 Task: Sort the products in the category "Pest Control" by price (highest first).
Action: Mouse moved to (929, 316)
Screenshot: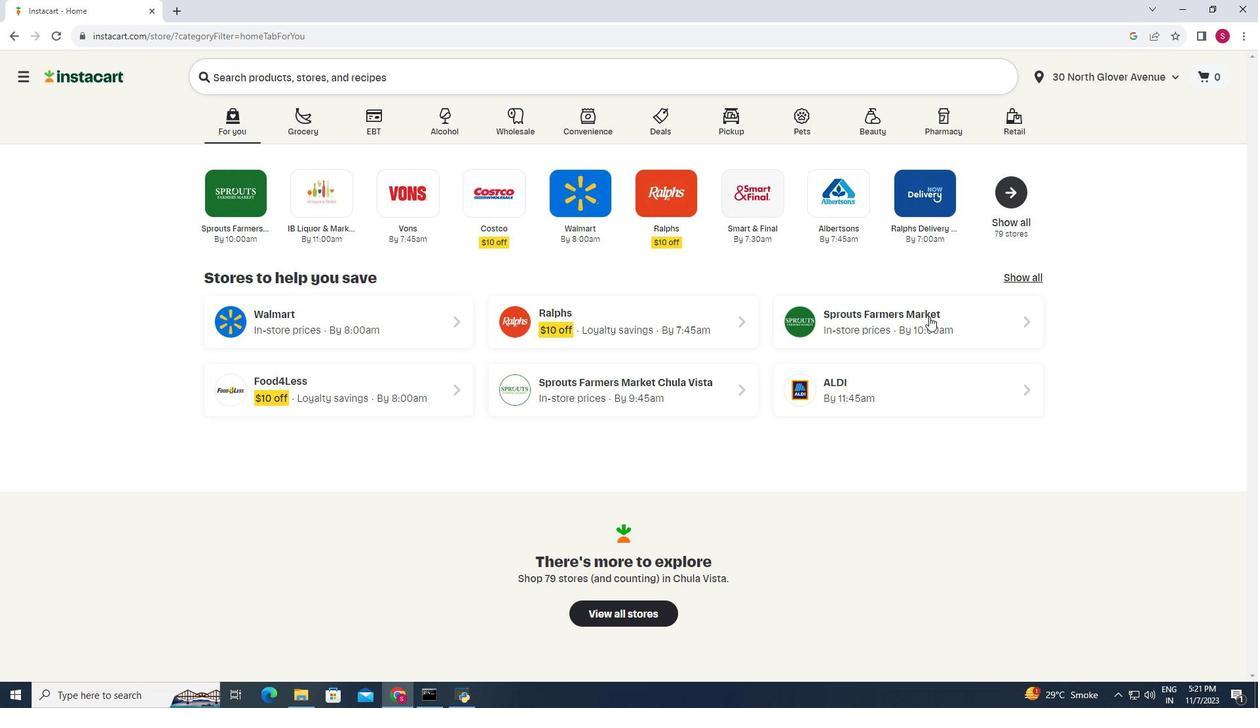 
Action: Mouse pressed left at (929, 316)
Screenshot: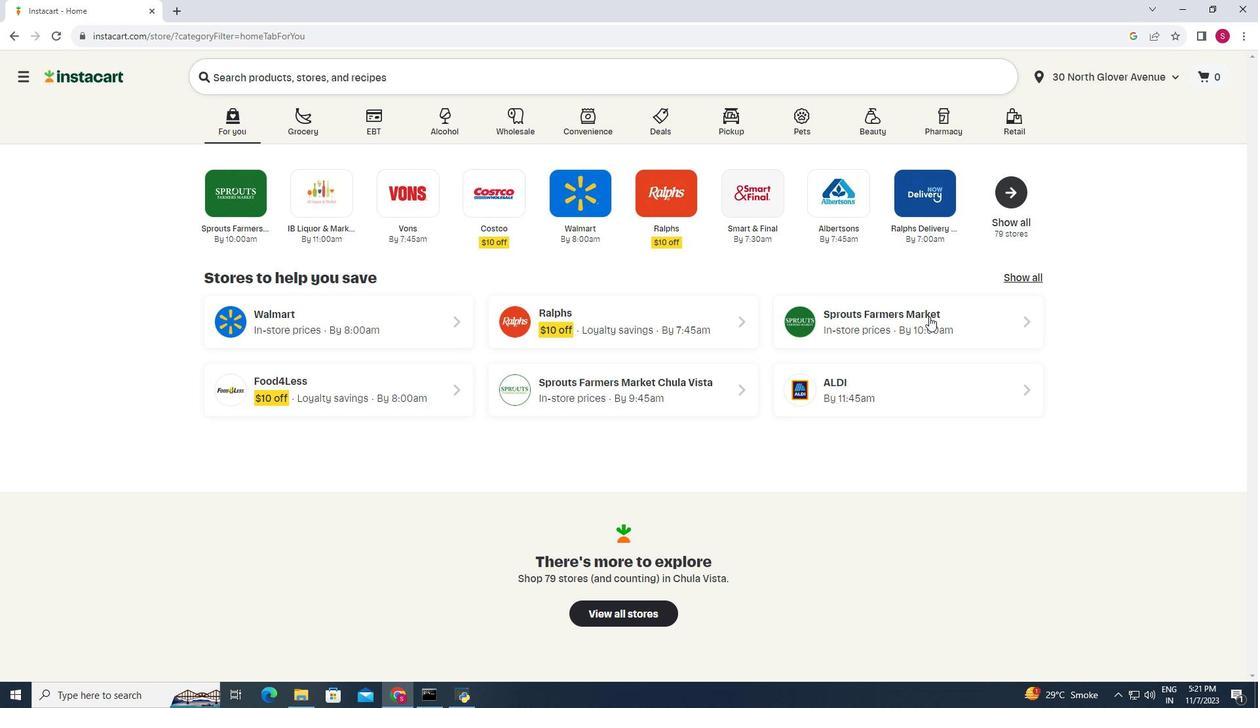 
Action: Mouse moved to (119, 463)
Screenshot: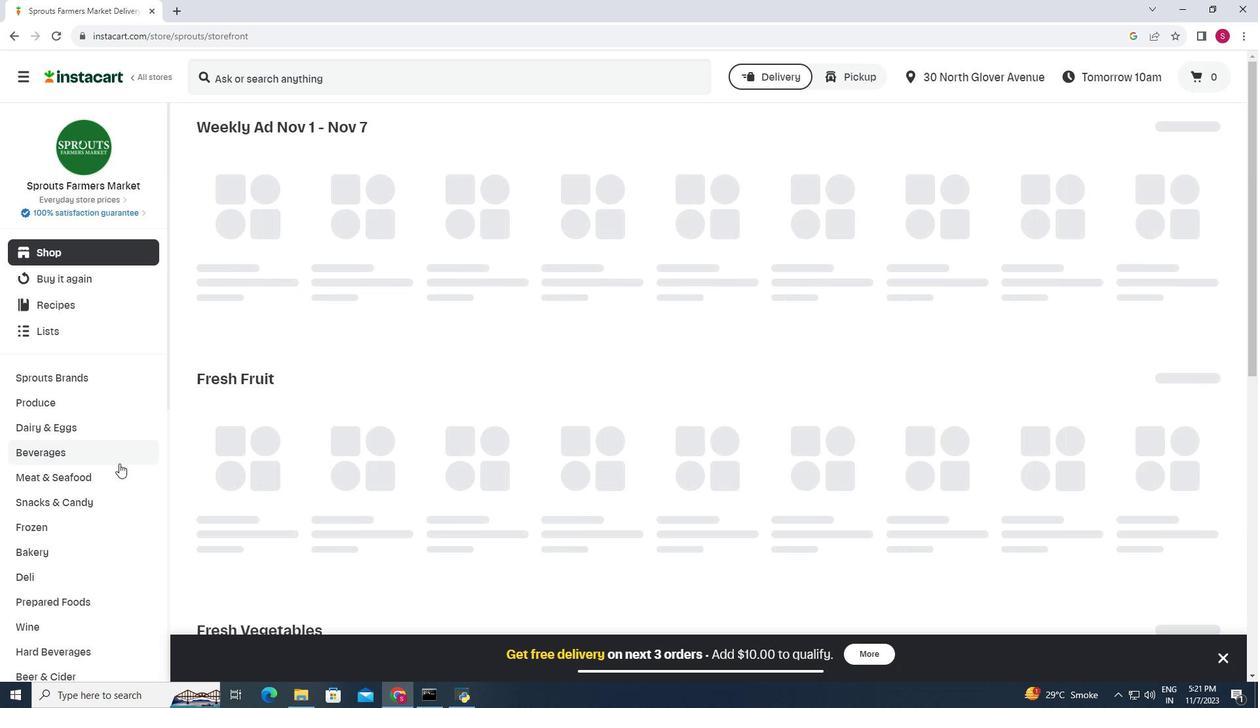 
Action: Mouse scrolled (119, 462) with delta (0, 0)
Screenshot: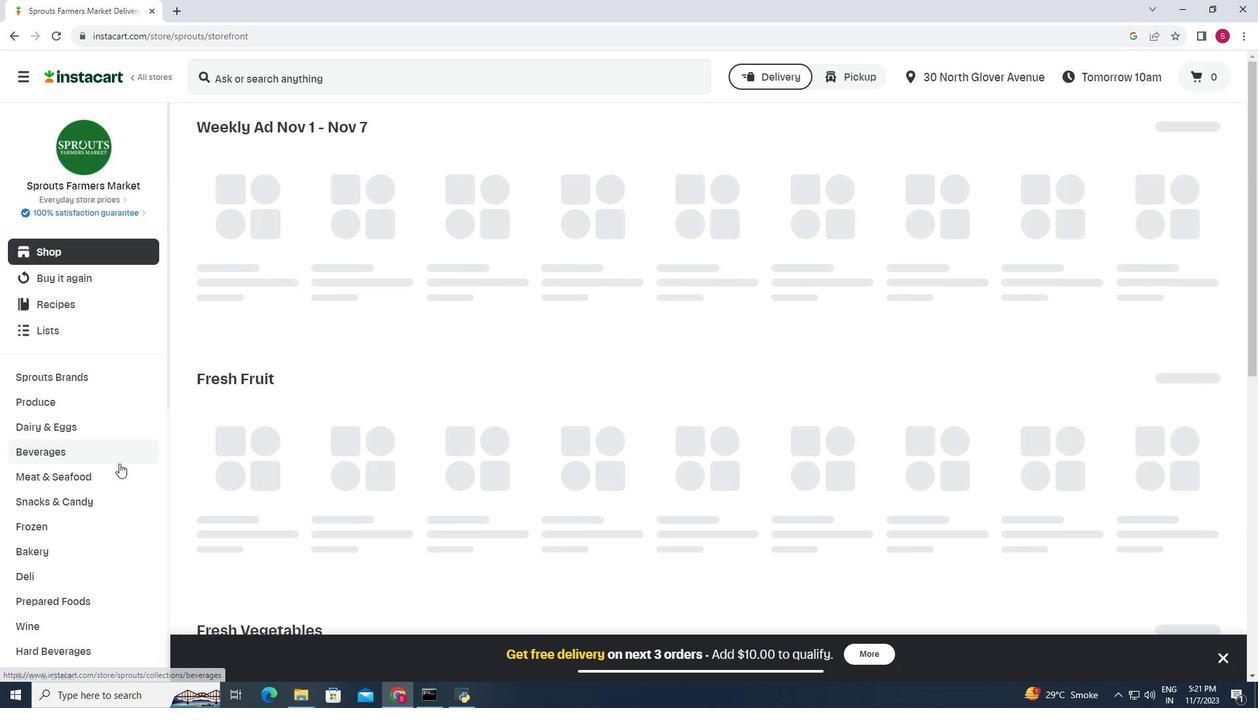 
Action: Mouse scrolled (119, 462) with delta (0, 0)
Screenshot: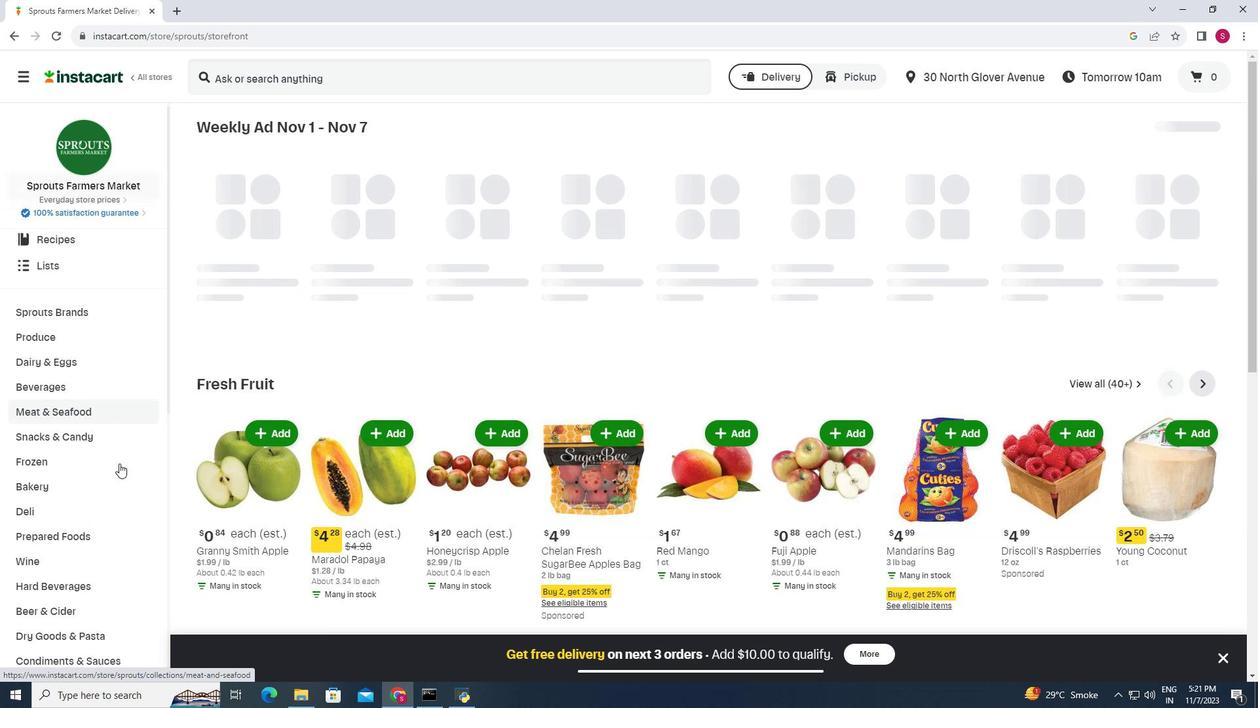 
Action: Mouse scrolled (119, 462) with delta (0, 0)
Screenshot: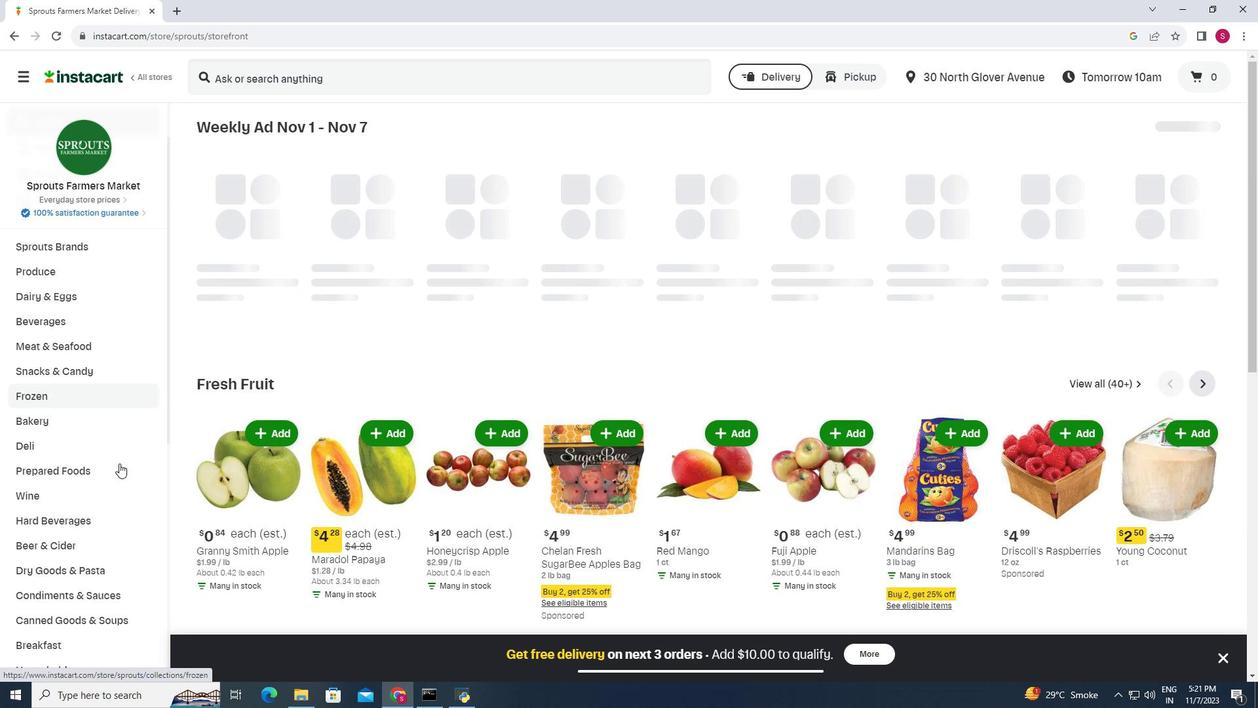 
Action: Mouse scrolled (119, 462) with delta (0, 0)
Screenshot: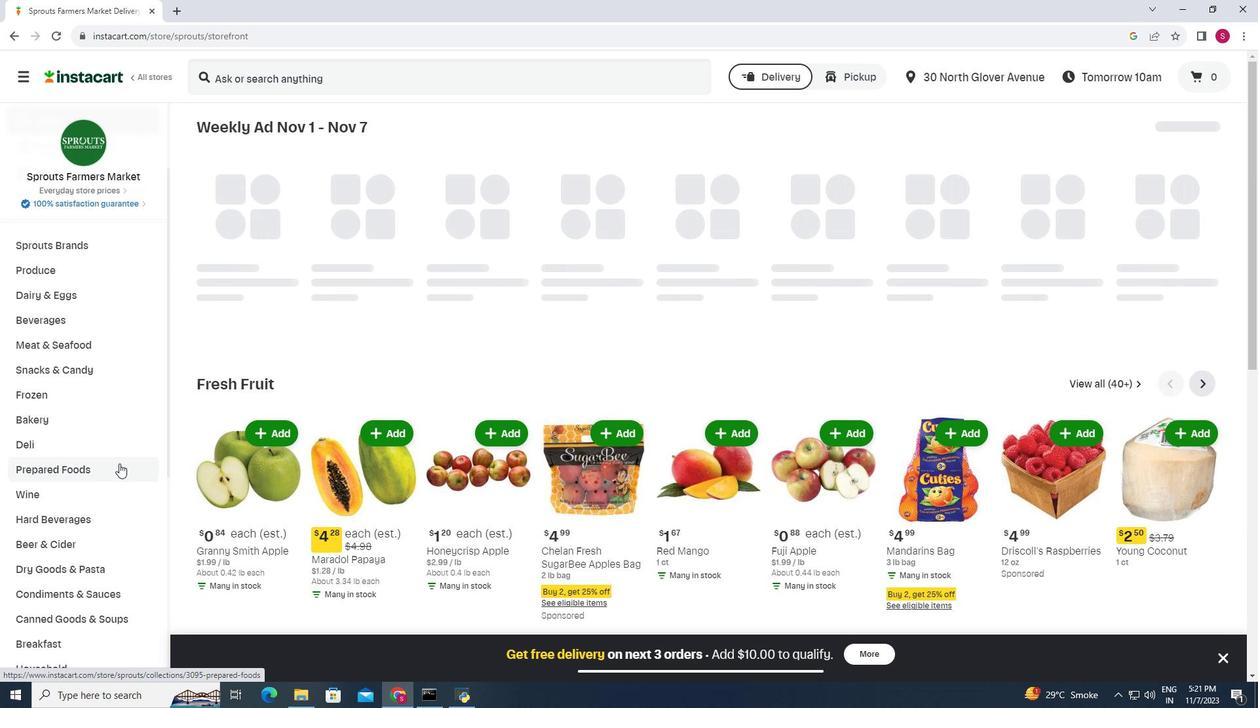 
Action: Mouse scrolled (119, 462) with delta (0, 0)
Screenshot: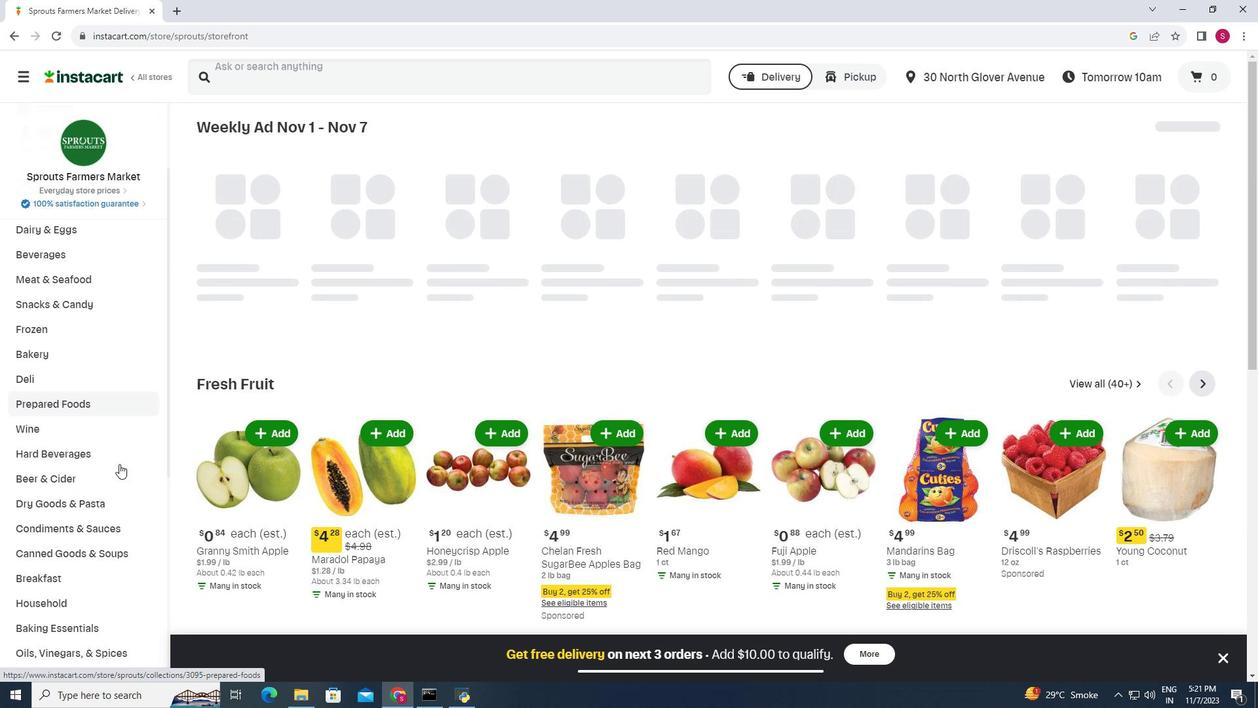 
Action: Mouse moved to (119, 464)
Screenshot: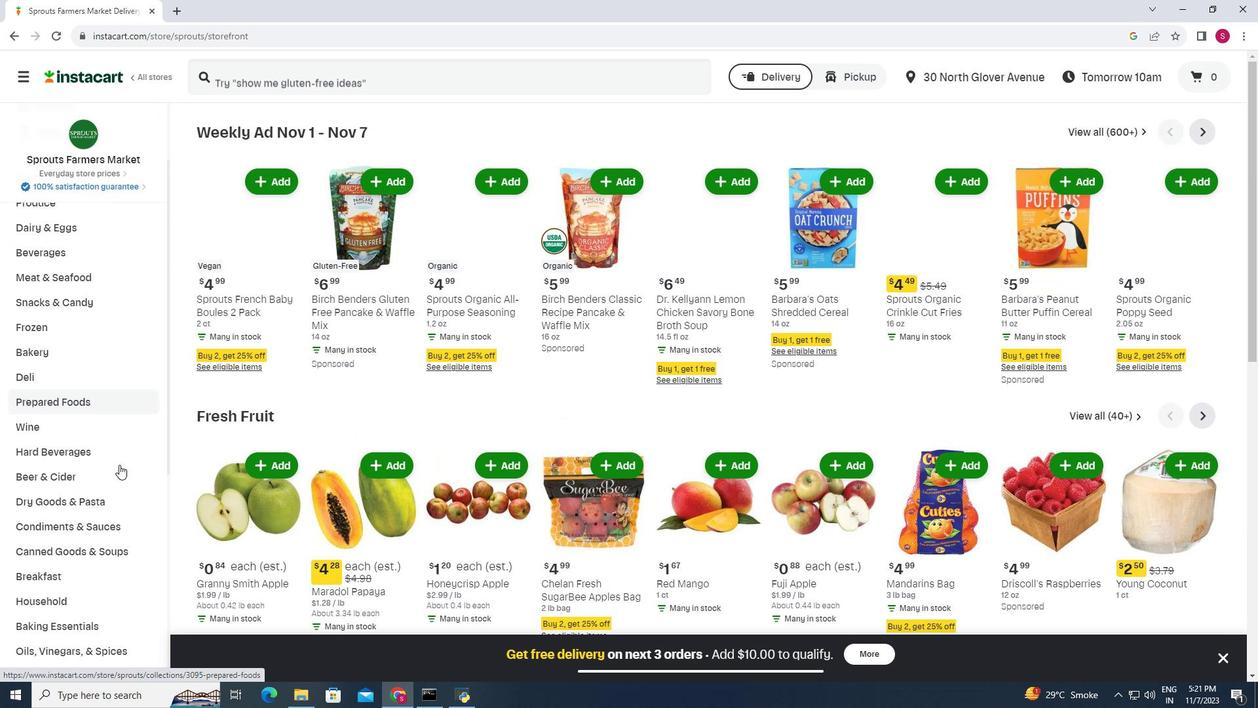 
Action: Mouse scrolled (119, 464) with delta (0, 0)
Screenshot: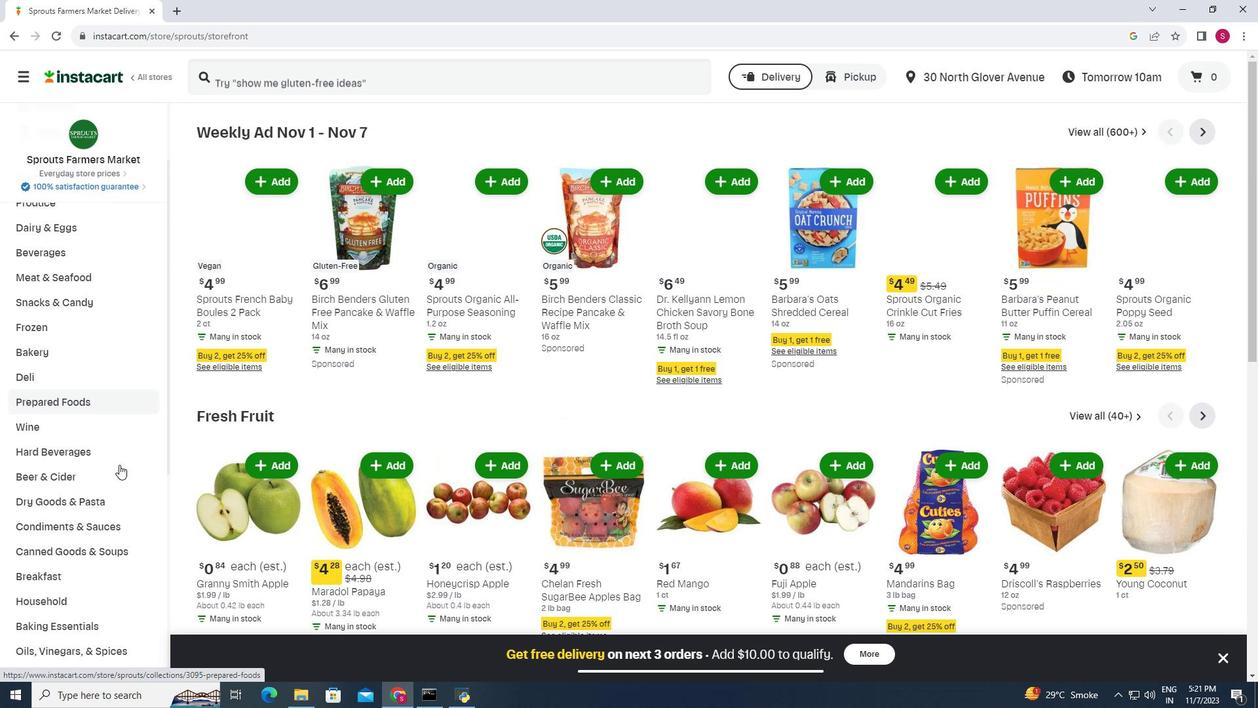 
Action: Mouse moved to (82, 534)
Screenshot: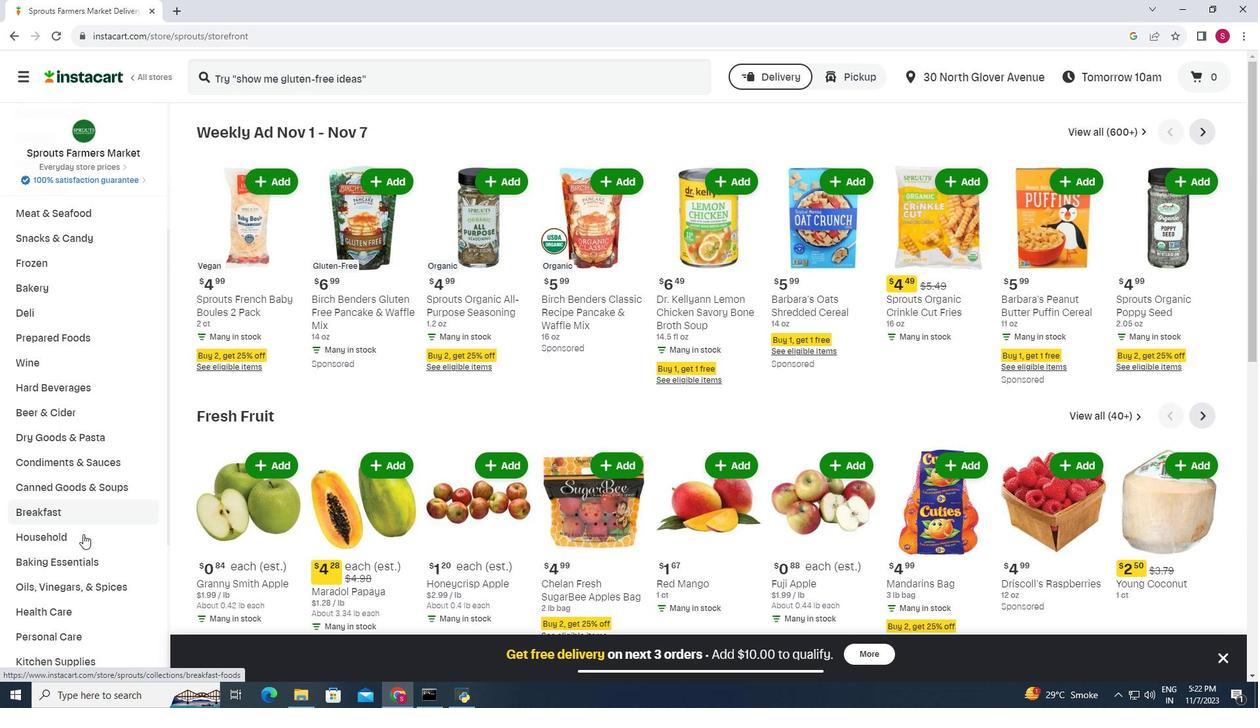 
Action: Mouse pressed left at (82, 534)
Screenshot: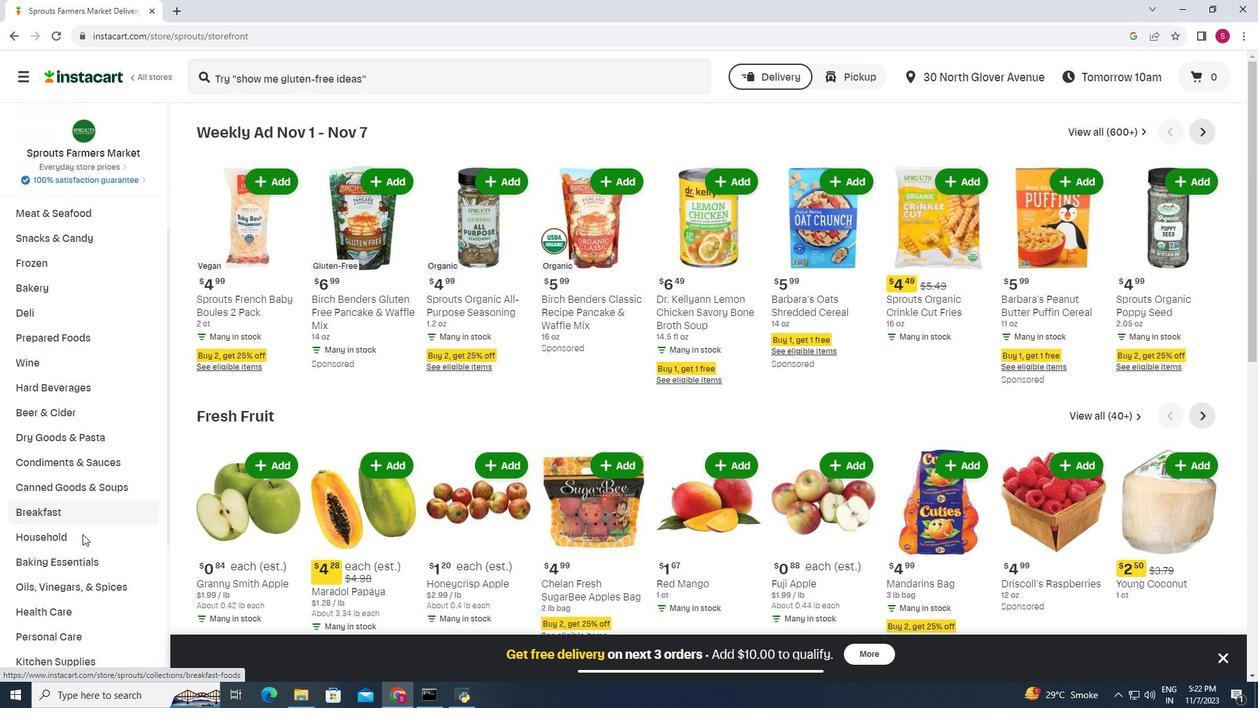 
Action: Mouse moved to (798, 162)
Screenshot: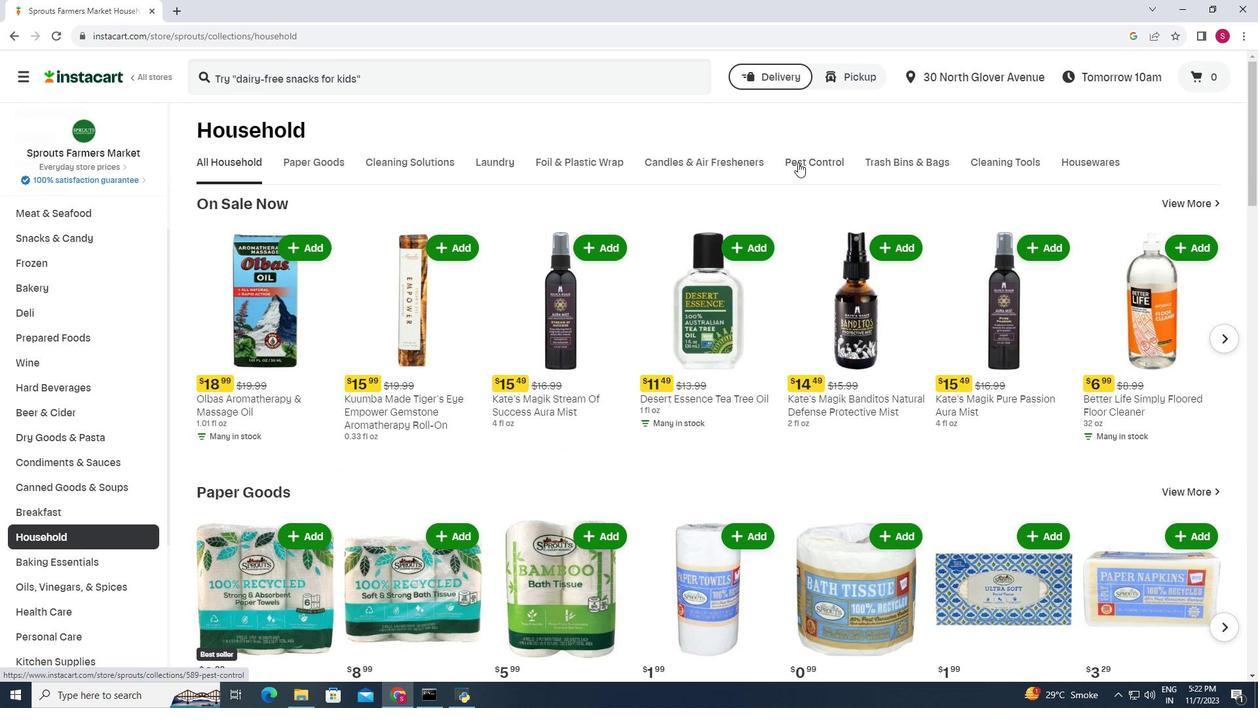 
Action: Mouse pressed left at (798, 162)
Screenshot: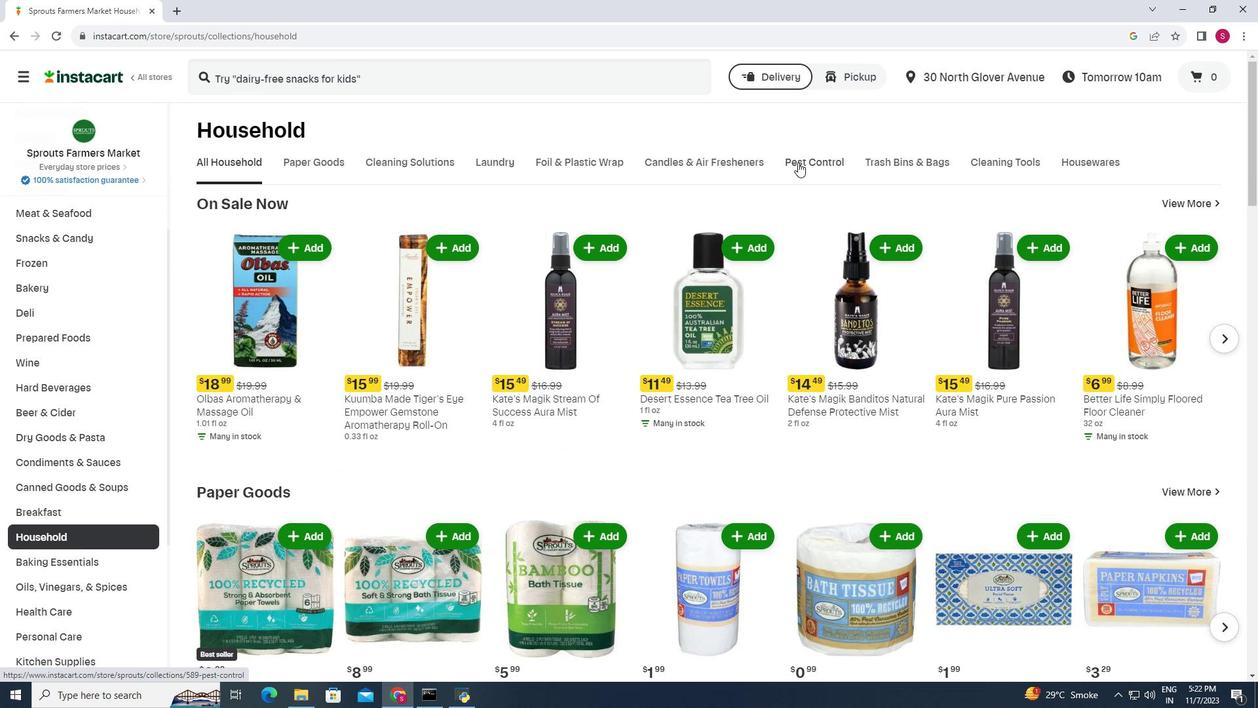
Action: Mouse moved to (1214, 200)
Screenshot: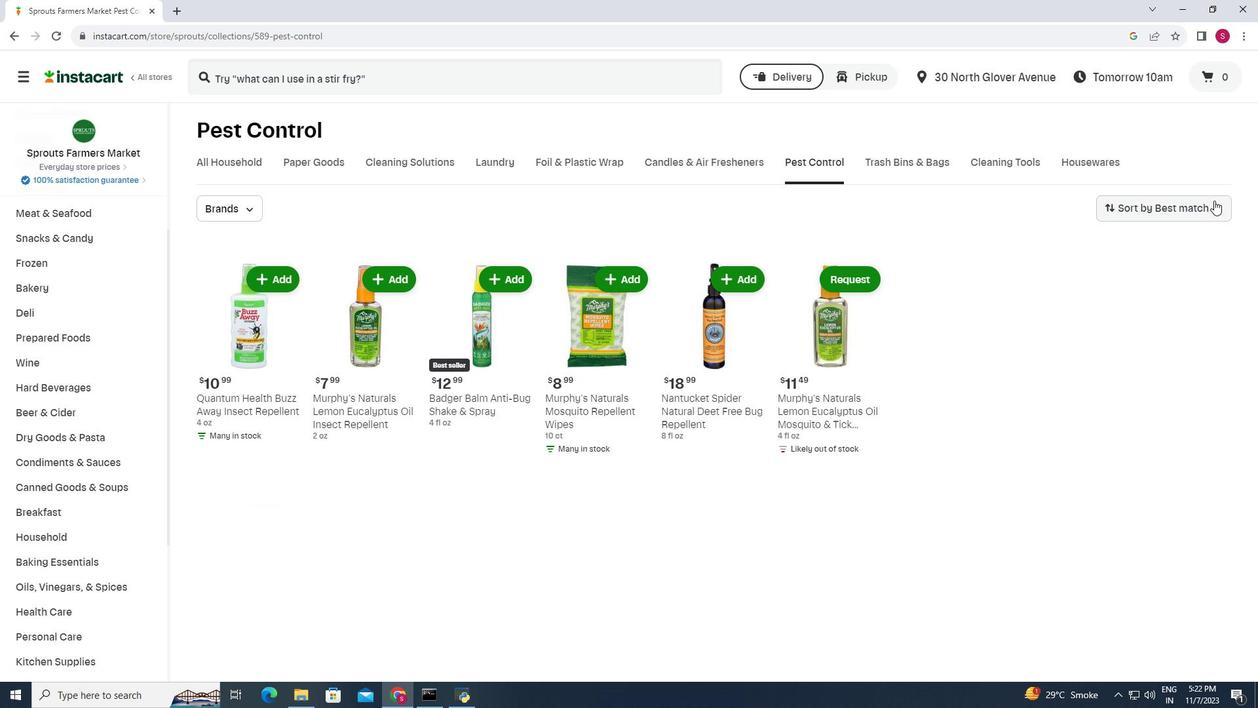 
Action: Mouse pressed left at (1214, 200)
Screenshot: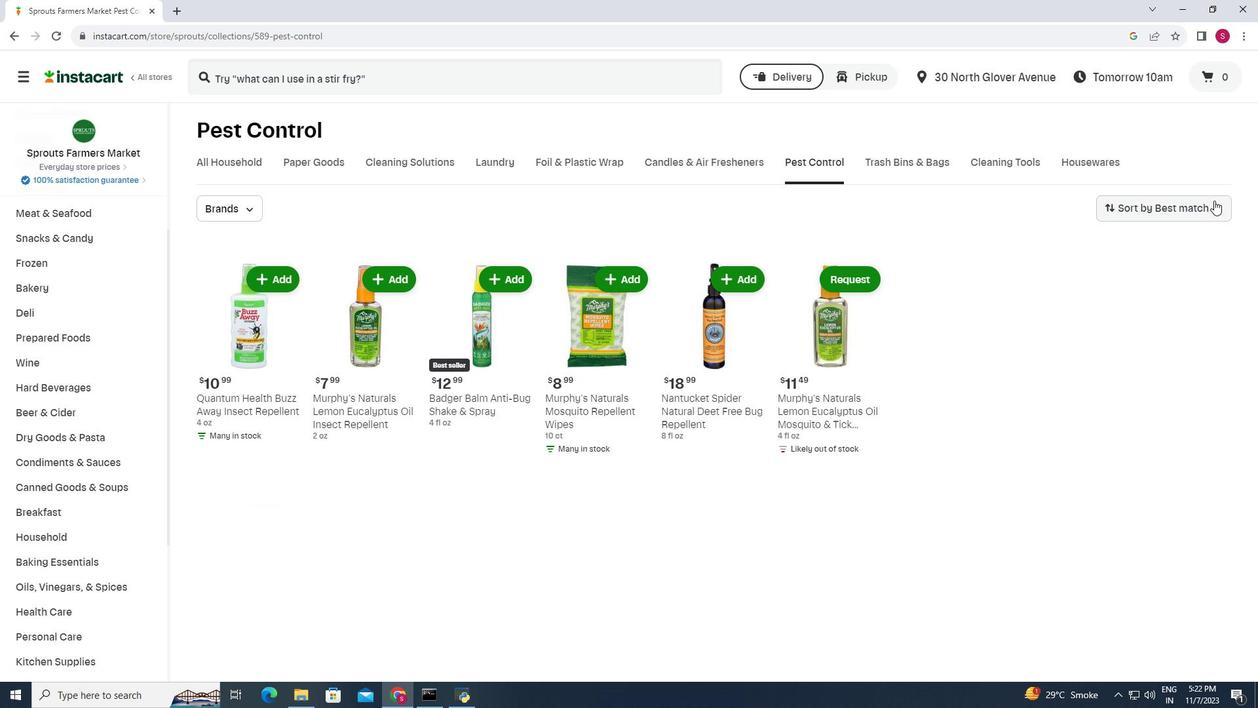
Action: Mouse moved to (1178, 288)
Screenshot: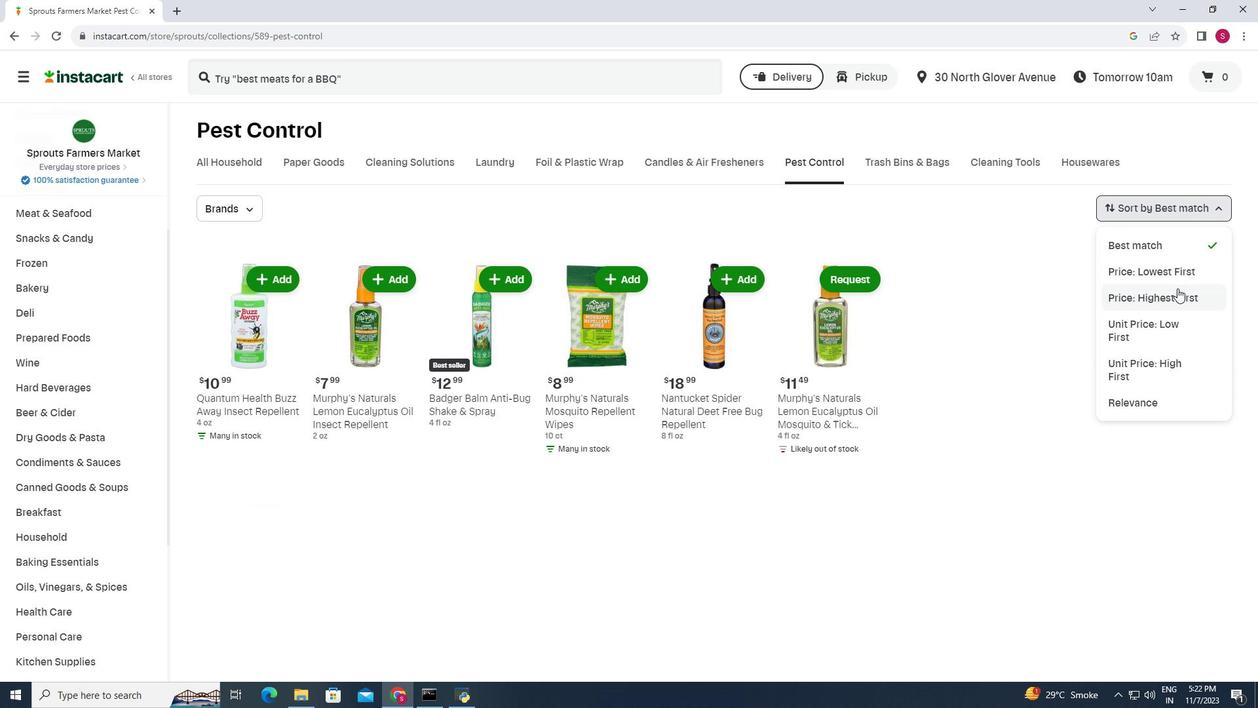 
Action: Mouse pressed left at (1178, 288)
Screenshot: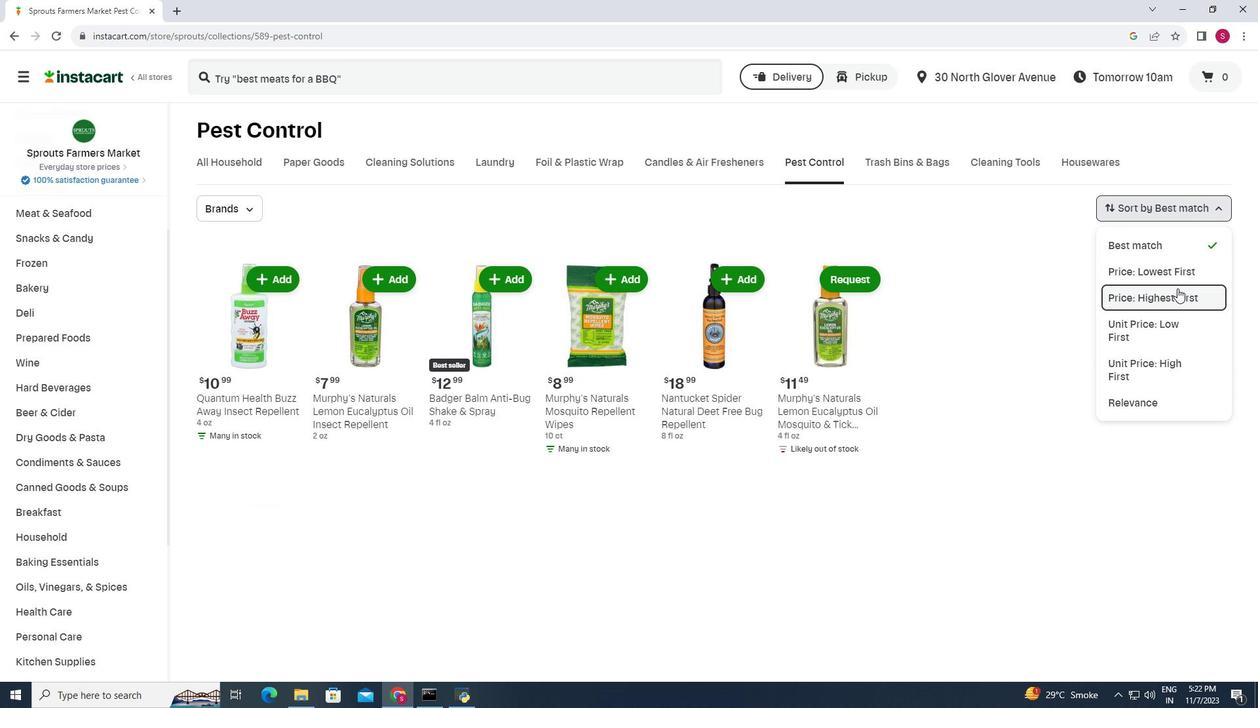 
Action: Mouse moved to (925, 348)
Screenshot: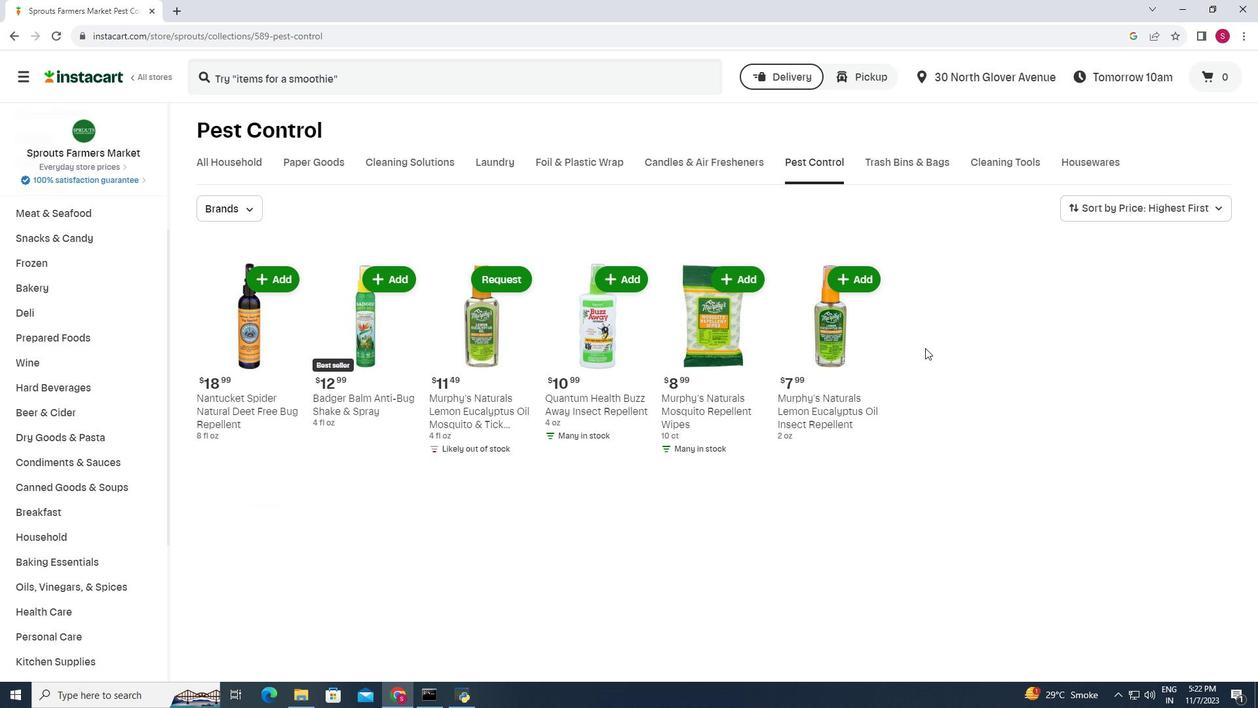 
